 Task: Add Organic Blackberries to the cart.
Action: Mouse moved to (322, 144)
Screenshot: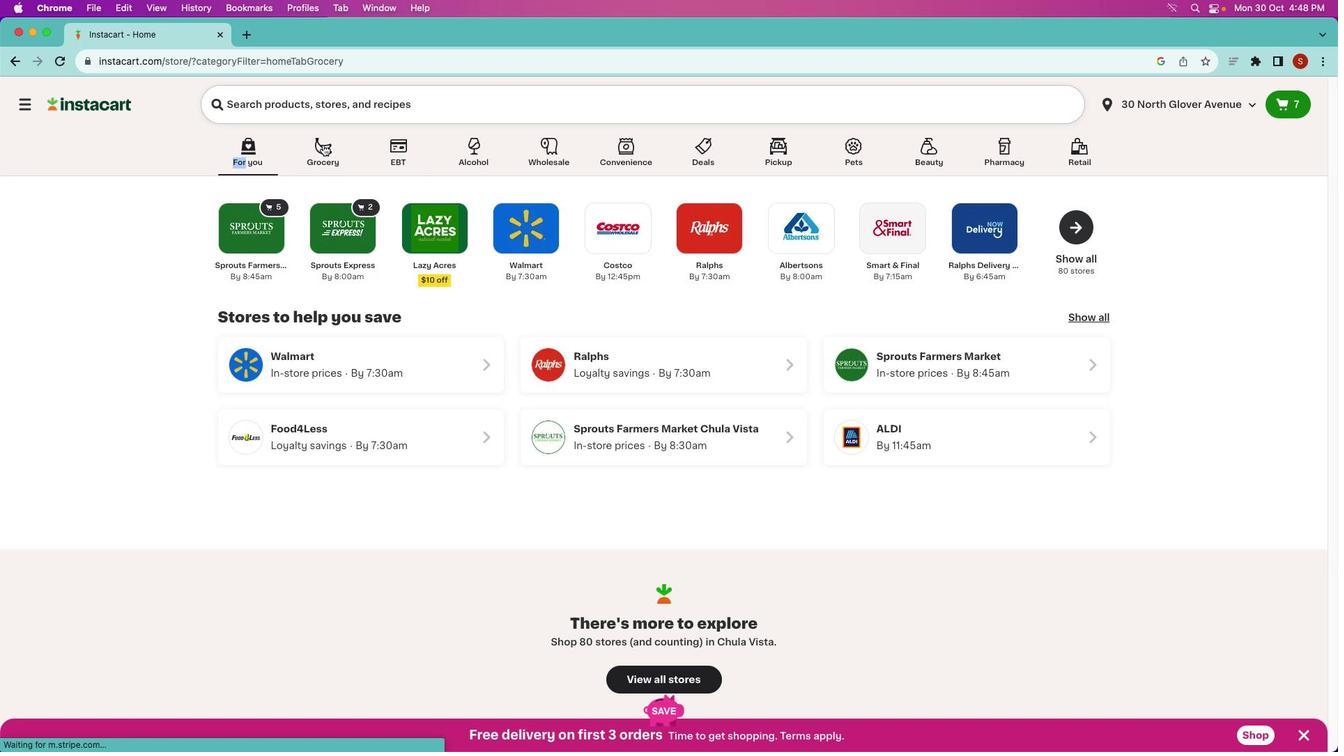 
Action: Mouse pressed left at (322, 144)
Screenshot: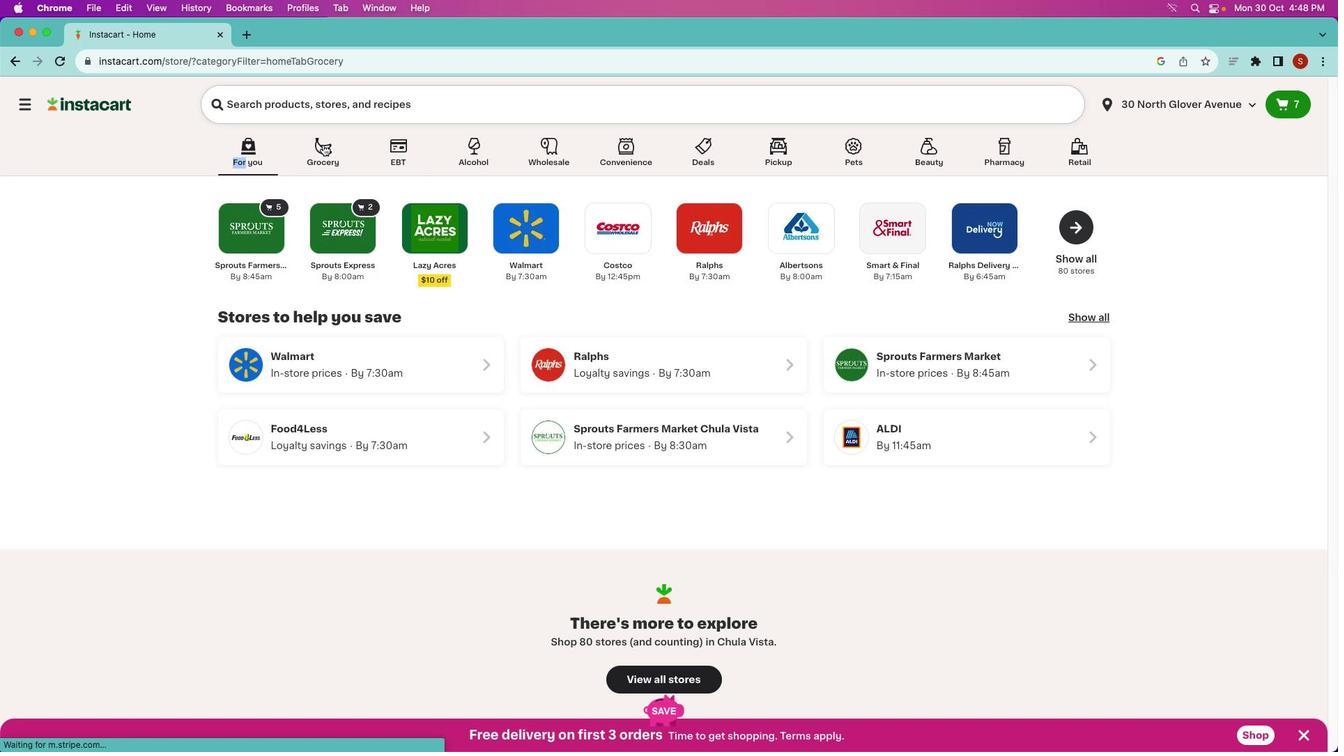 
Action: Mouse pressed left at (322, 144)
Screenshot: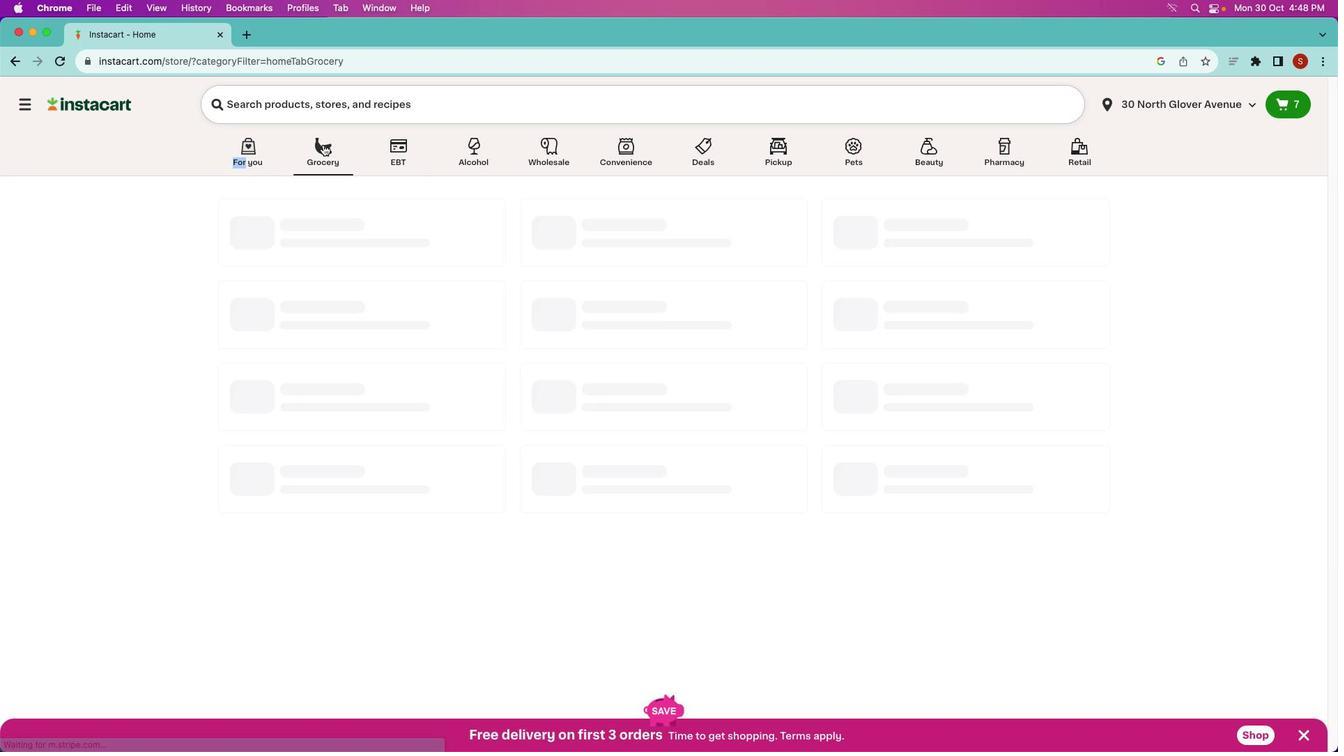 
Action: Mouse moved to (340, 214)
Screenshot: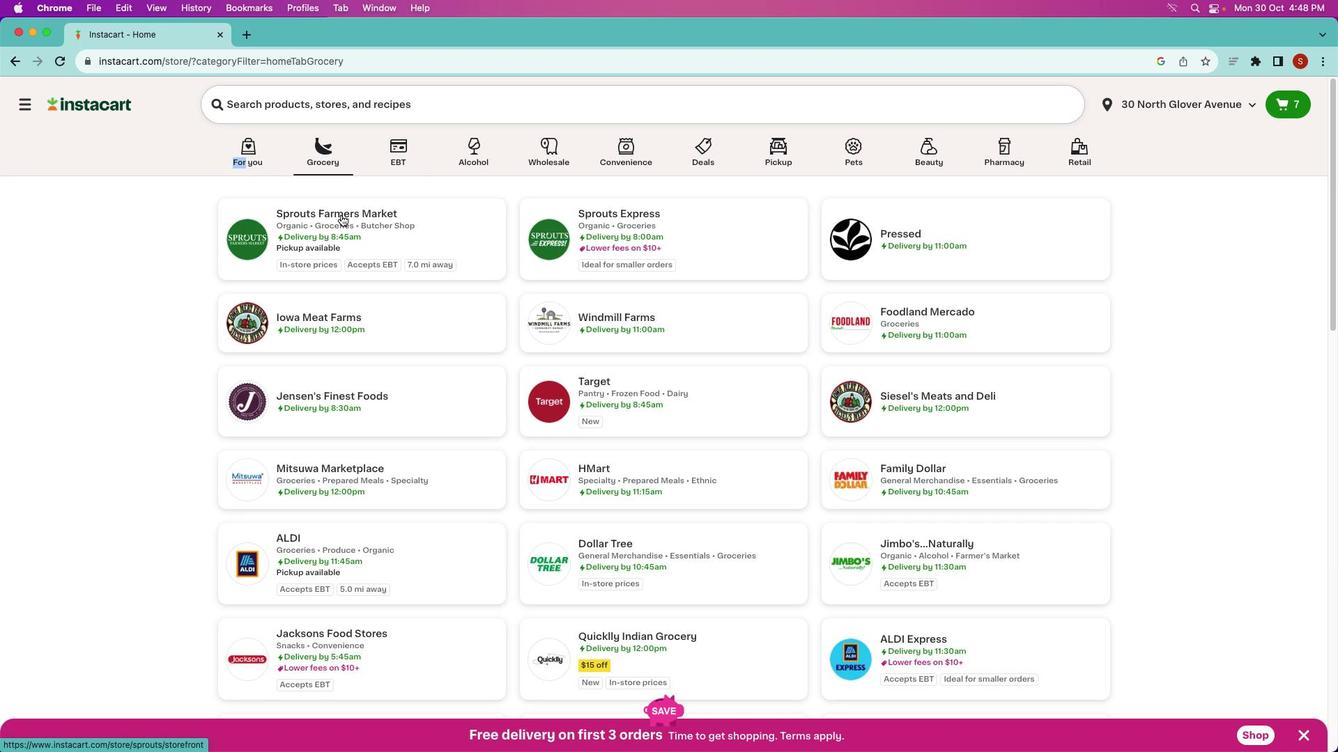 
Action: Mouse pressed left at (340, 214)
Screenshot: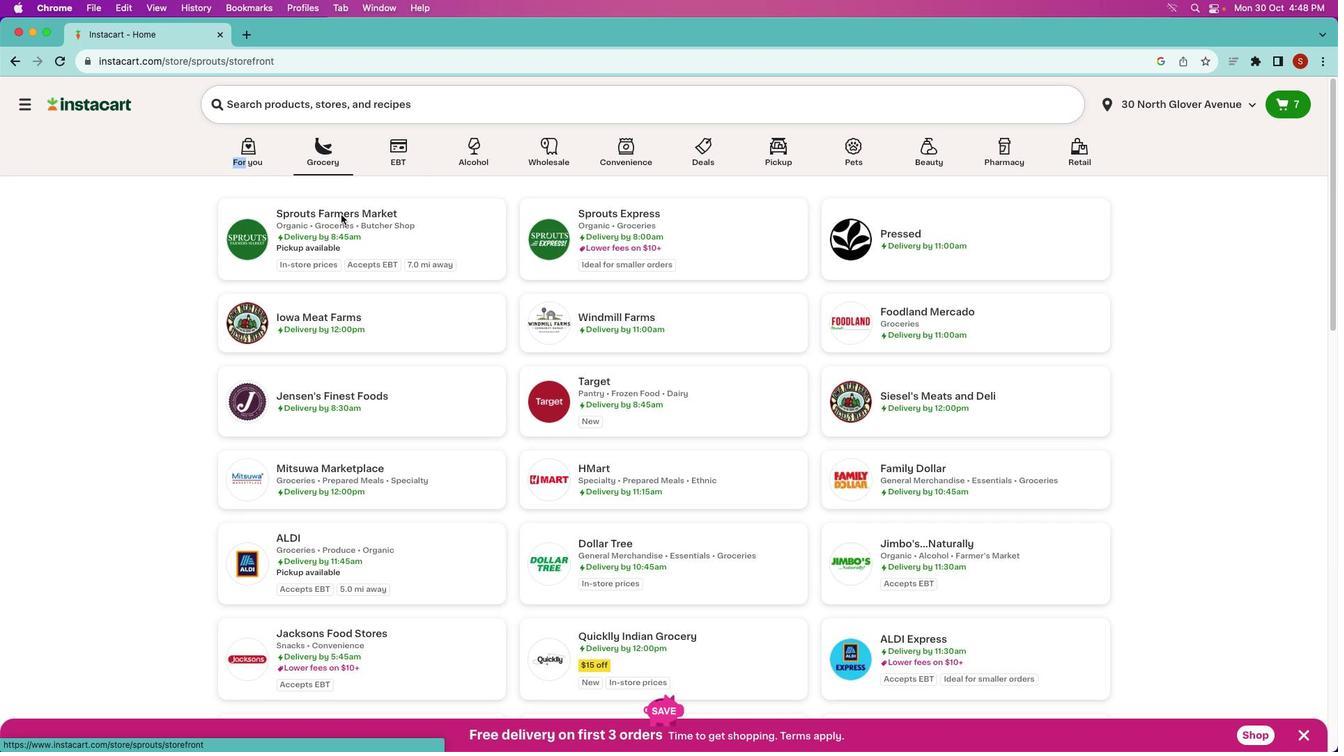 
Action: Mouse moved to (442, 148)
Screenshot: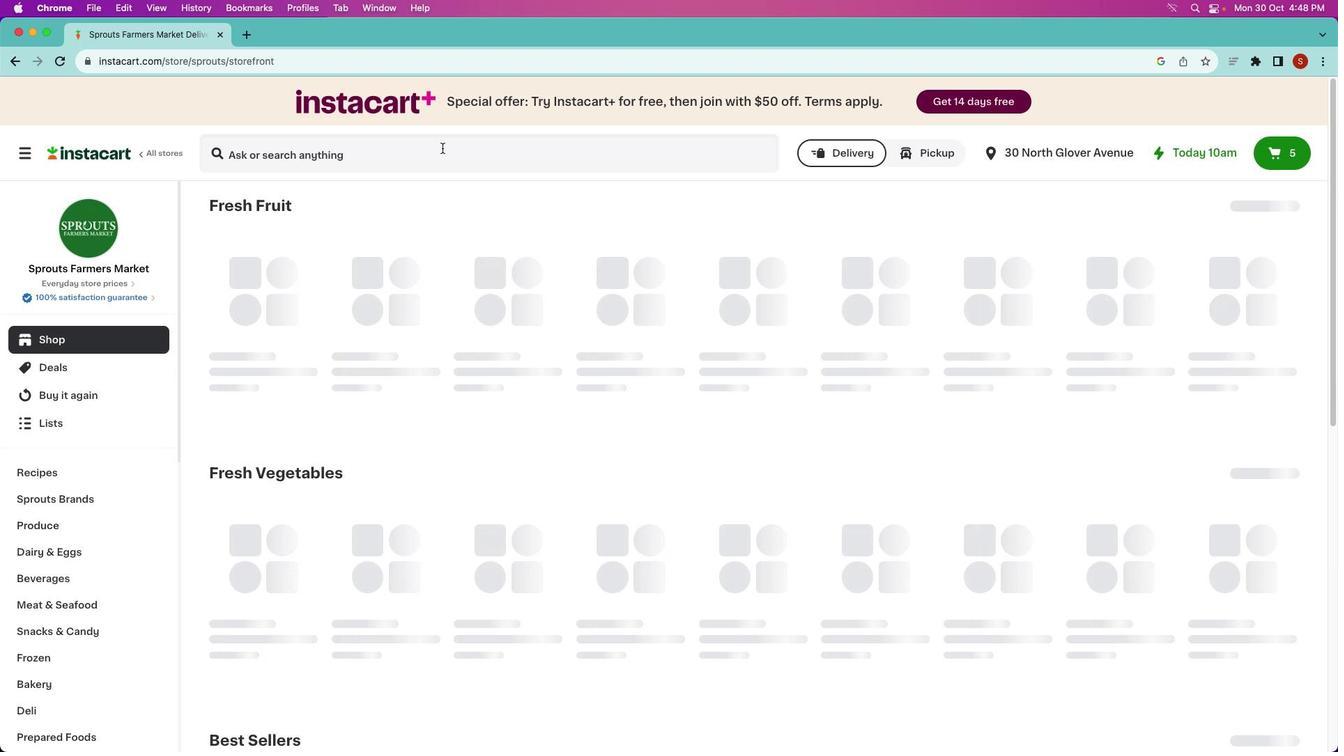 
Action: Mouse pressed left at (442, 148)
Screenshot: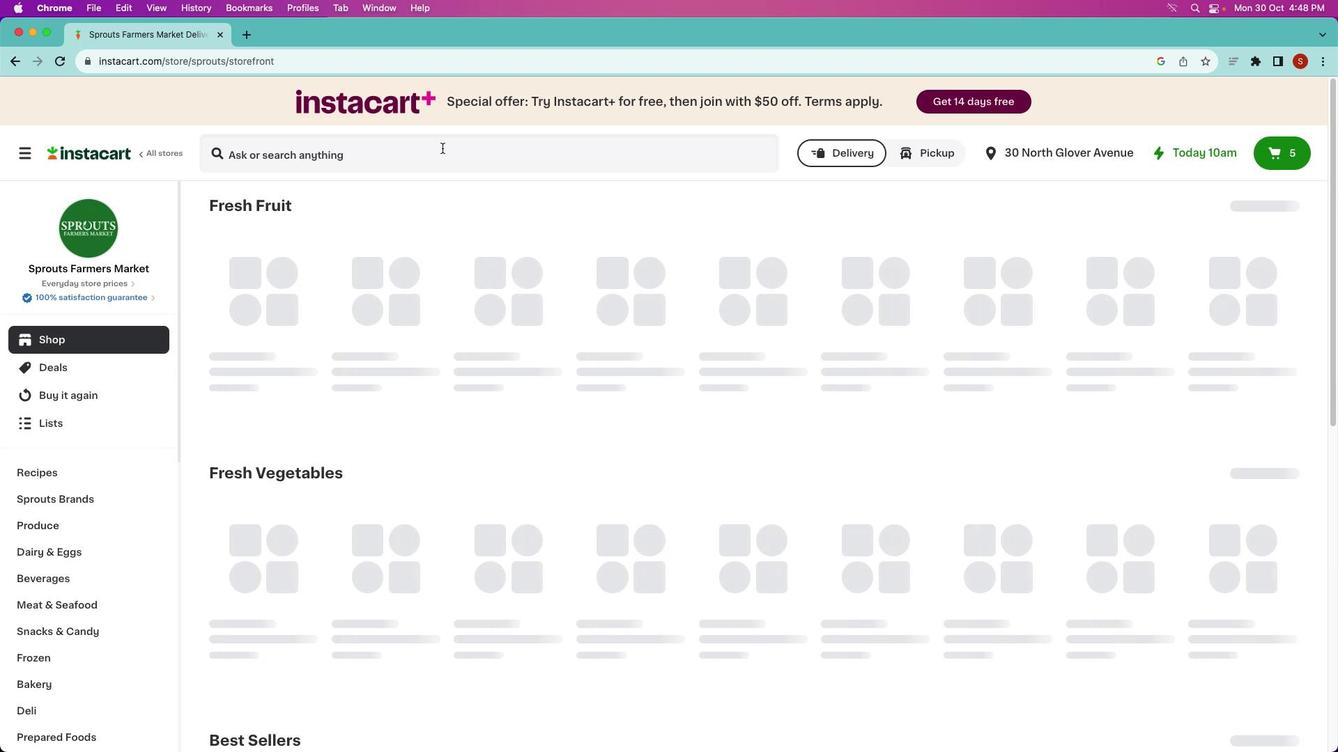 
Action: Key pressed Key.shift'P''R'Key.backspaceKey.backspaceKey.shift'O''R''G''A''N''I''C'Key.space'B''L''A''C''K''B''E''R''R''I''E''S'Key.enter
Screenshot: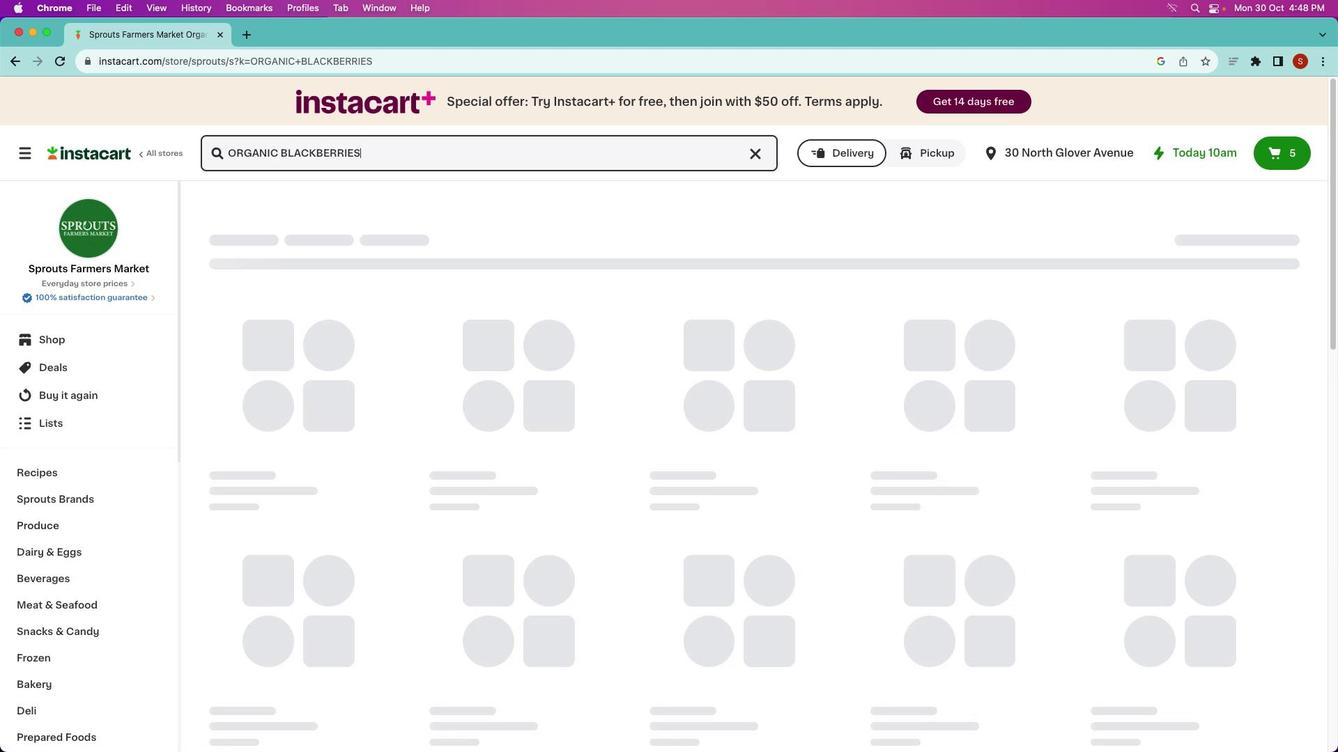 
Action: Mouse moved to (353, 284)
Screenshot: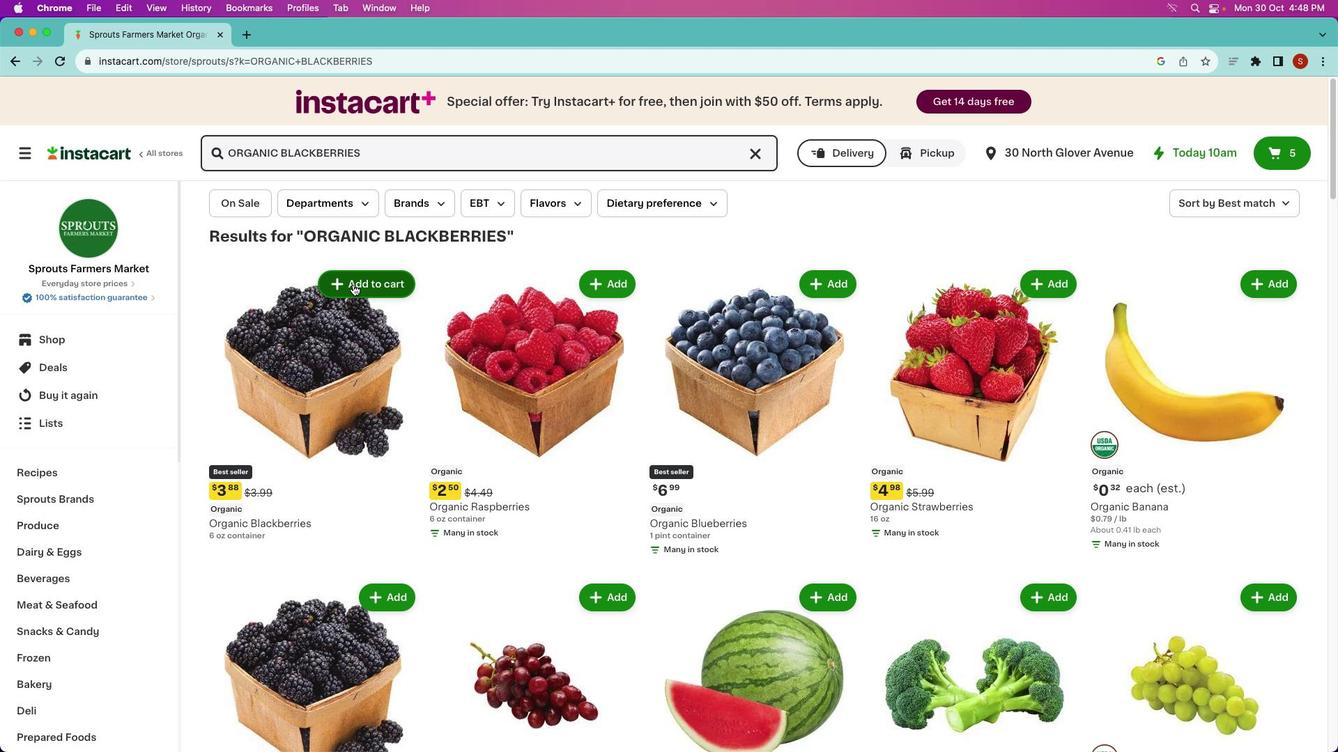 
Action: Mouse pressed left at (353, 284)
Screenshot: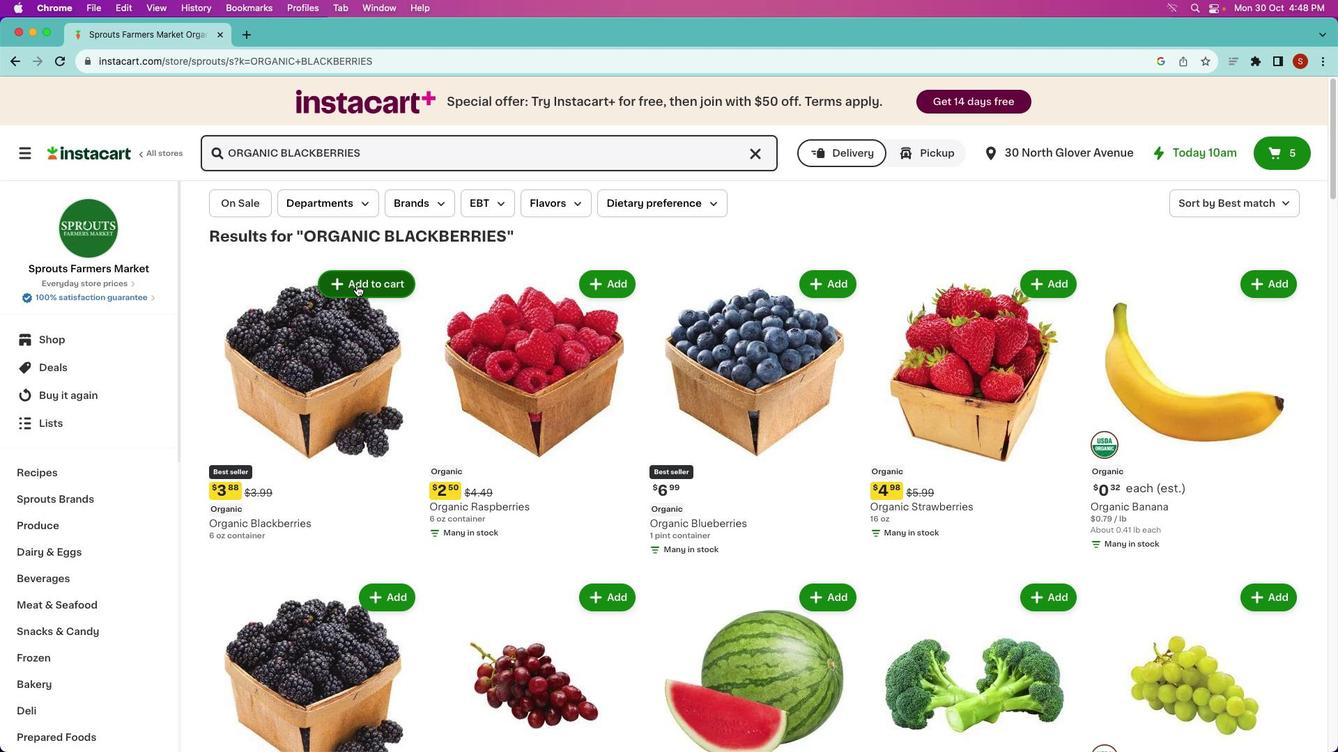 
Action: Mouse moved to (363, 324)
Screenshot: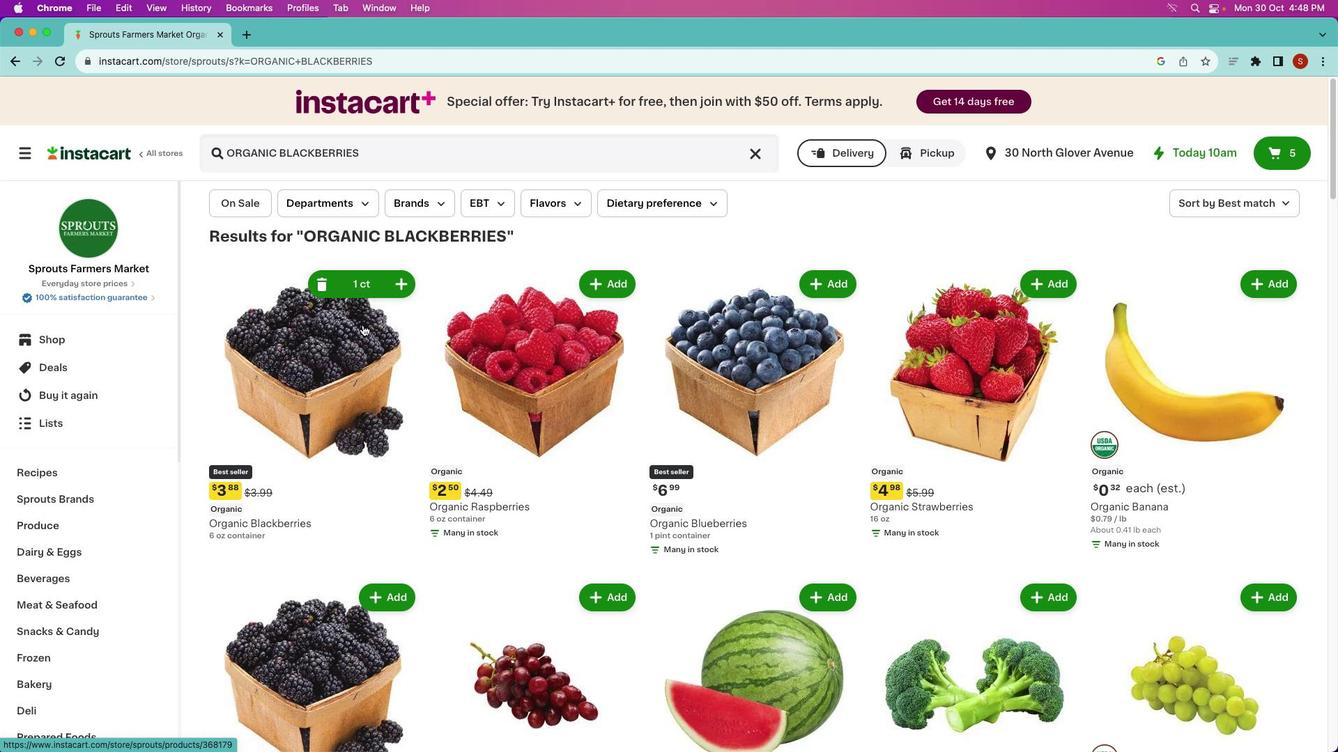 
